 Task: Enable the stream filter module "Block Stream Cache".
Action: Mouse moved to (136, 17)
Screenshot: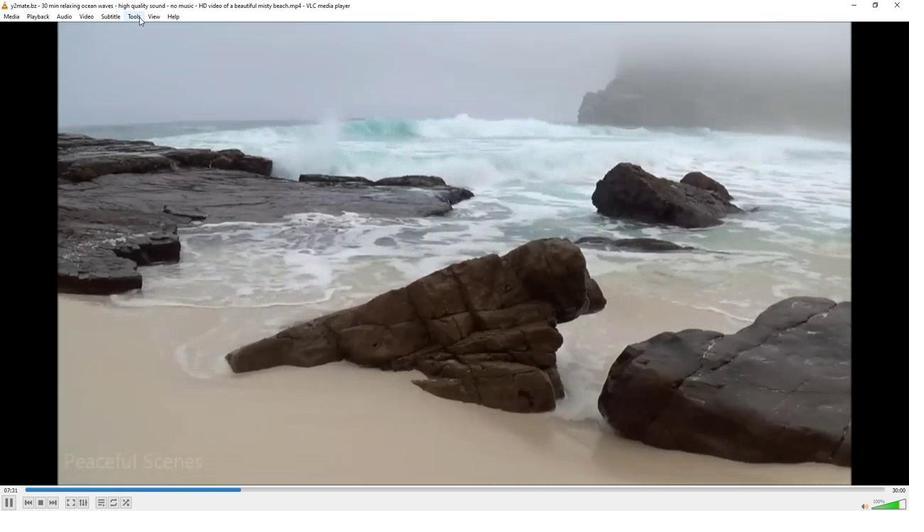 
Action: Mouse pressed left at (136, 17)
Screenshot: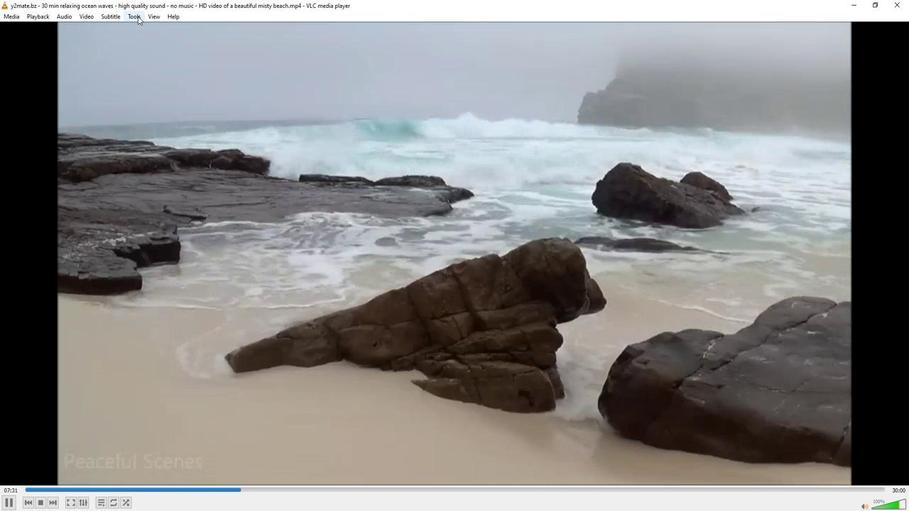 
Action: Mouse moved to (141, 131)
Screenshot: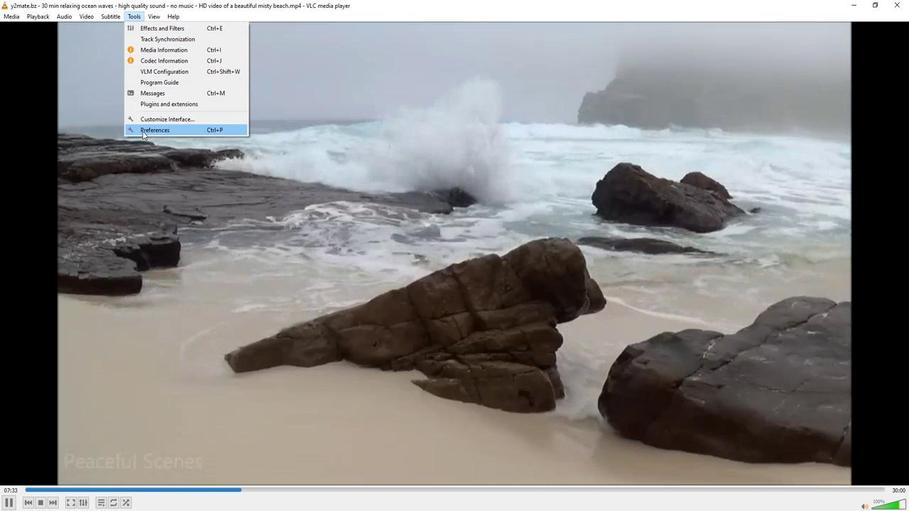 
Action: Mouse pressed left at (141, 131)
Screenshot: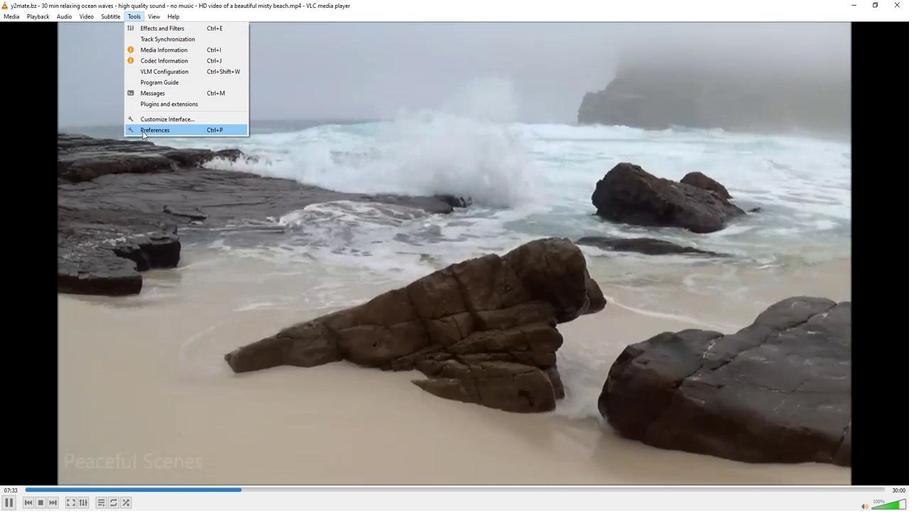 
Action: Mouse moved to (251, 394)
Screenshot: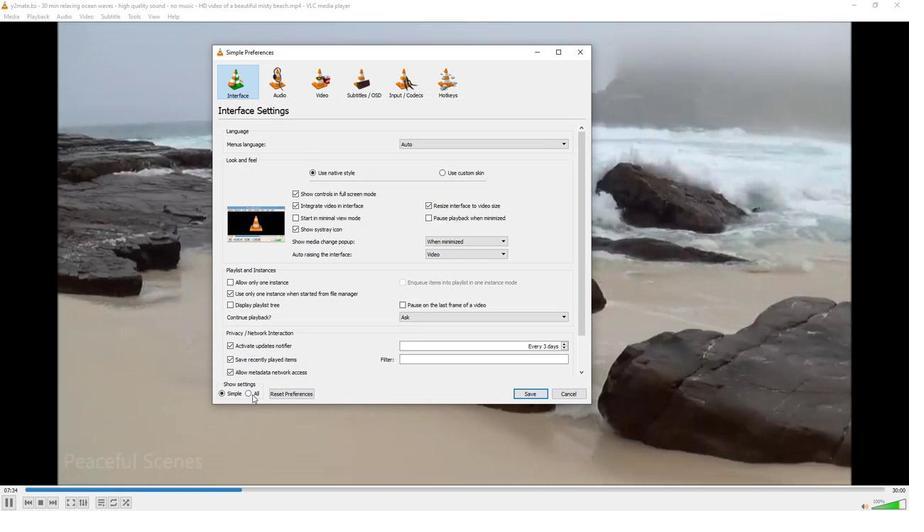 
Action: Mouse pressed left at (251, 394)
Screenshot: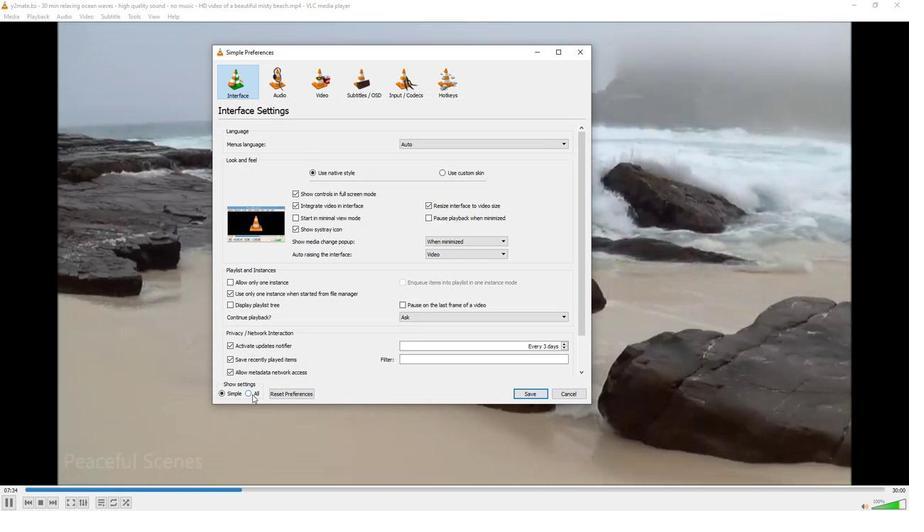 
Action: Mouse moved to (232, 258)
Screenshot: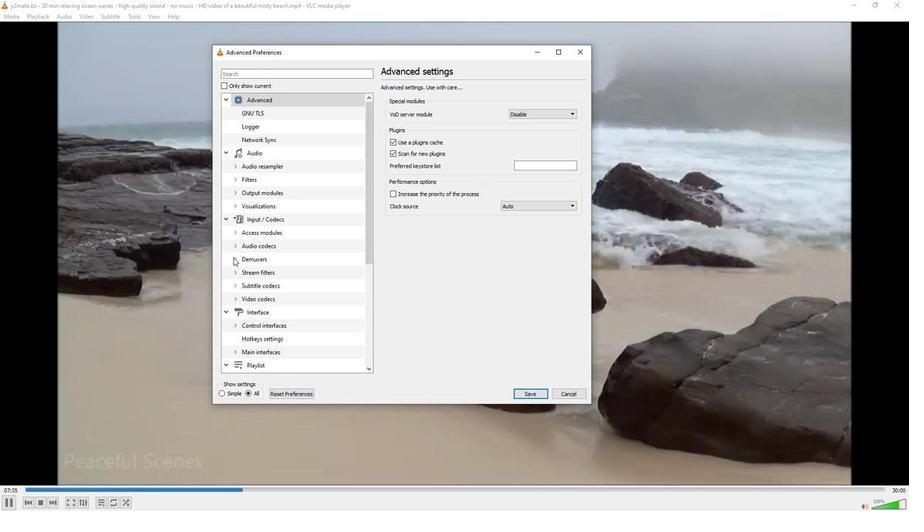
Action: Mouse pressed left at (232, 258)
Screenshot: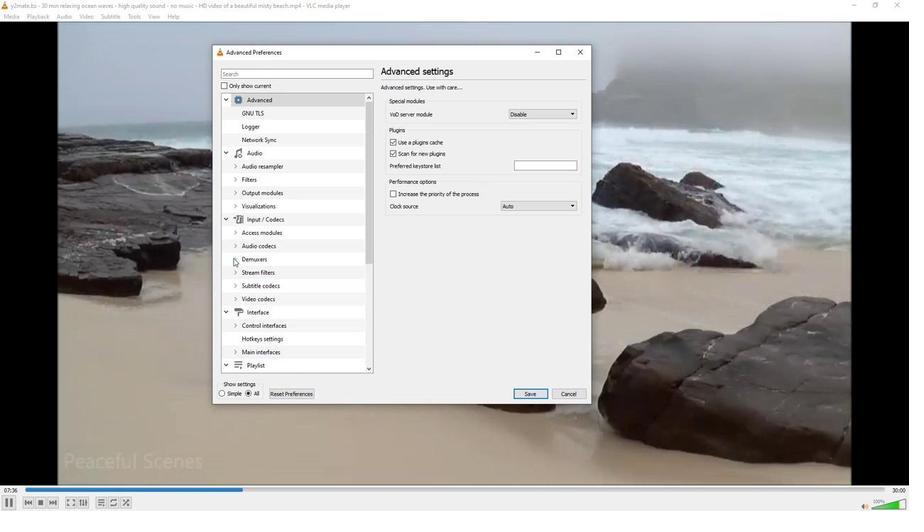 
Action: Mouse moved to (248, 307)
Screenshot: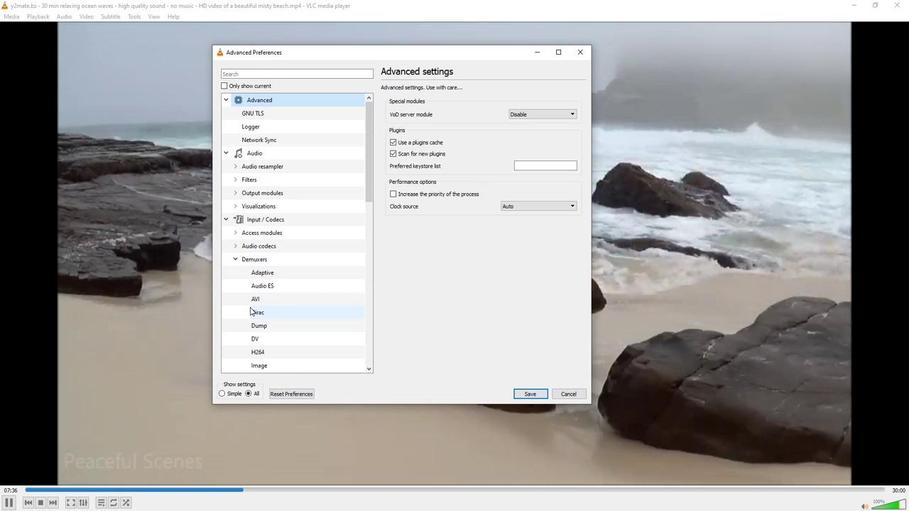 
Action: Mouse scrolled (248, 307) with delta (0, 0)
Screenshot: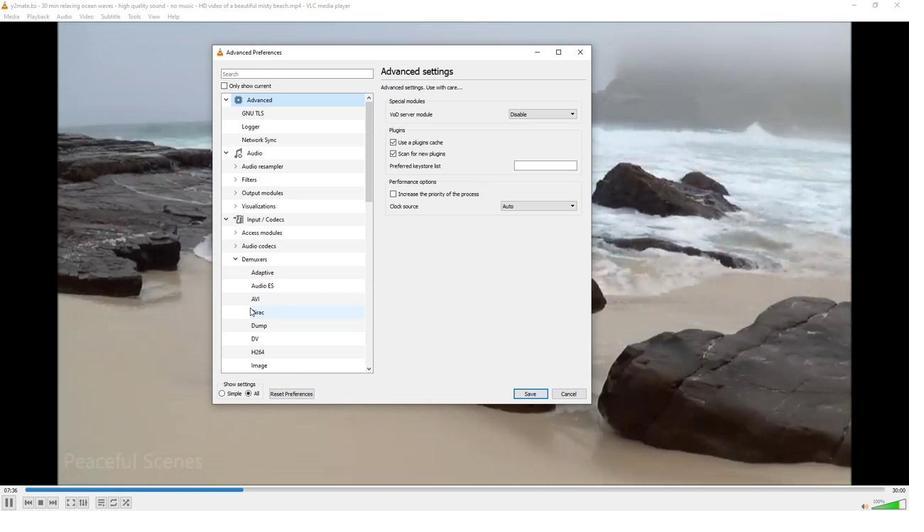 
Action: Mouse scrolled (248, 307) with delta (0, 0)
Screenshot: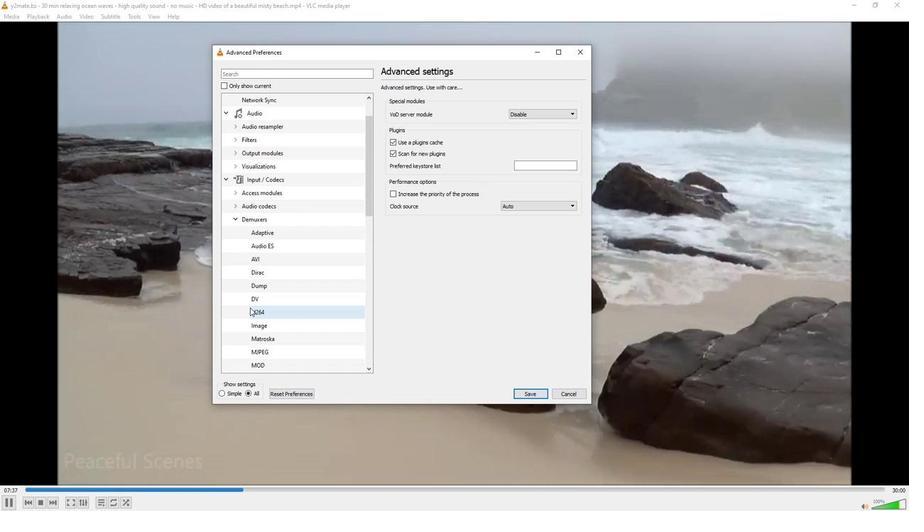 
Action: Mouse scrolled (248, 307) with delta (0, 0)
Screenshot: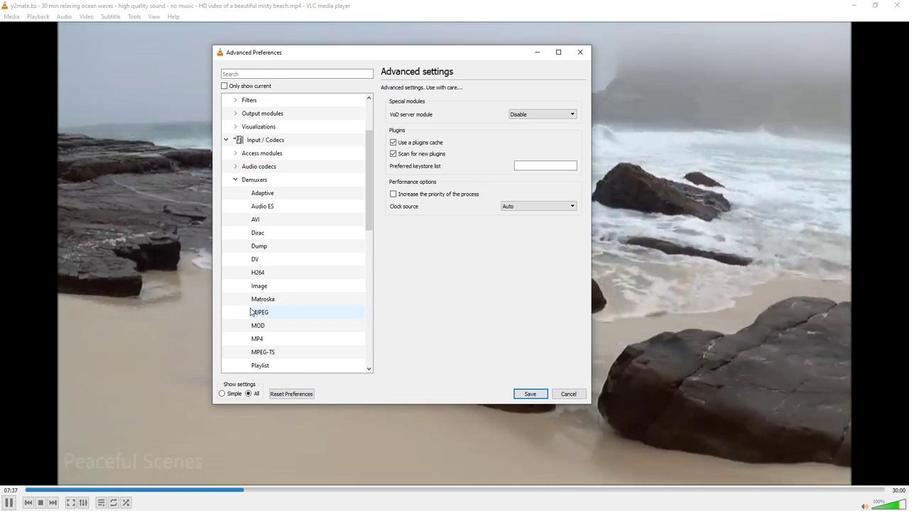 
Action: Mouse scrolled (248, 307) with delta (0, 0)
Screenshot: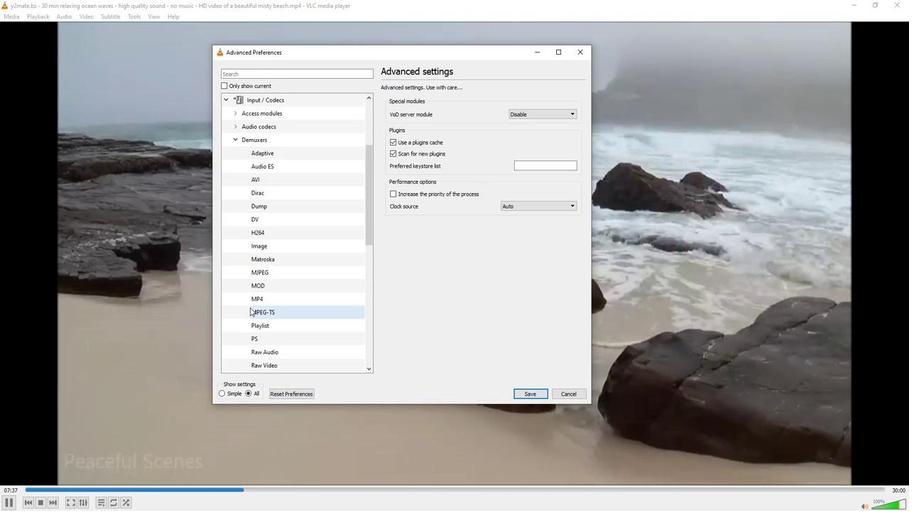 
Action: Mouse scrolled (248, 307) with delta (0, 0)
Screenshot: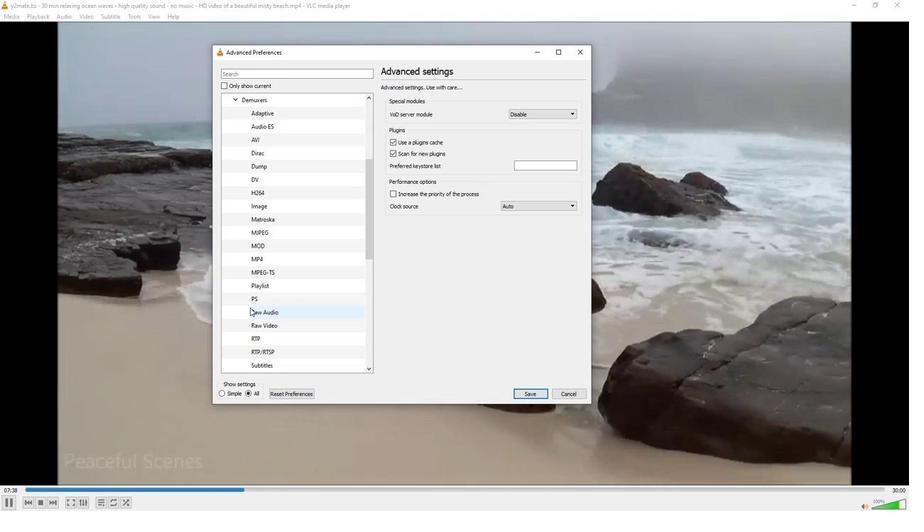 
Action: Mouse moved to (264, 348)
Screenshot: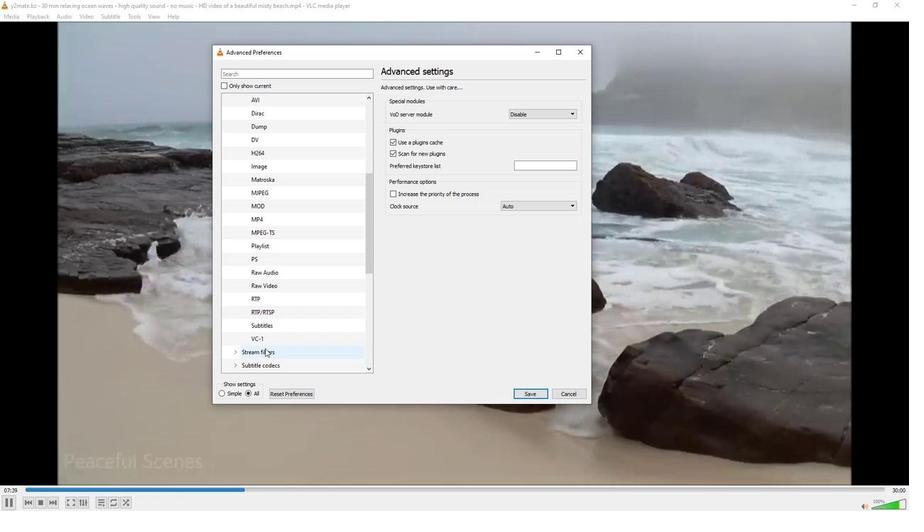 
Action: Mouse pressed left at (264, 348)
Screenshot: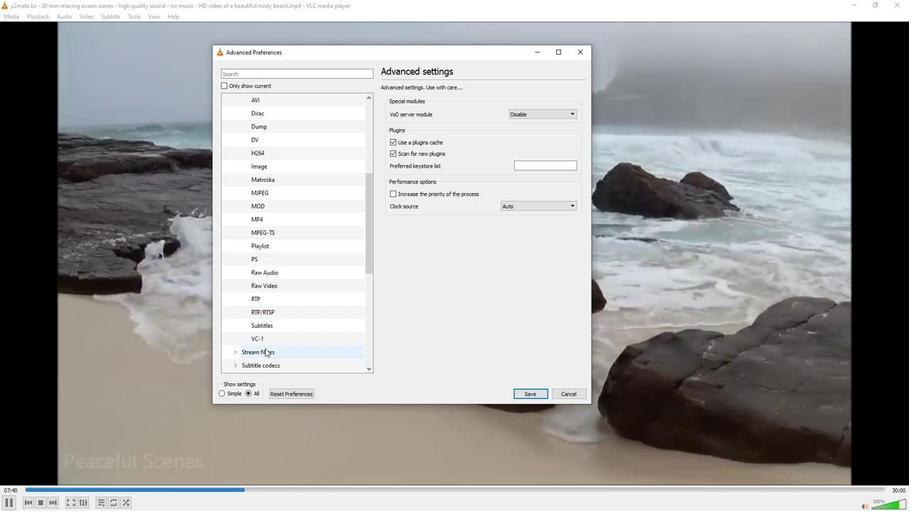 
Action: Mouse moved to (391, 152)
Screenshot: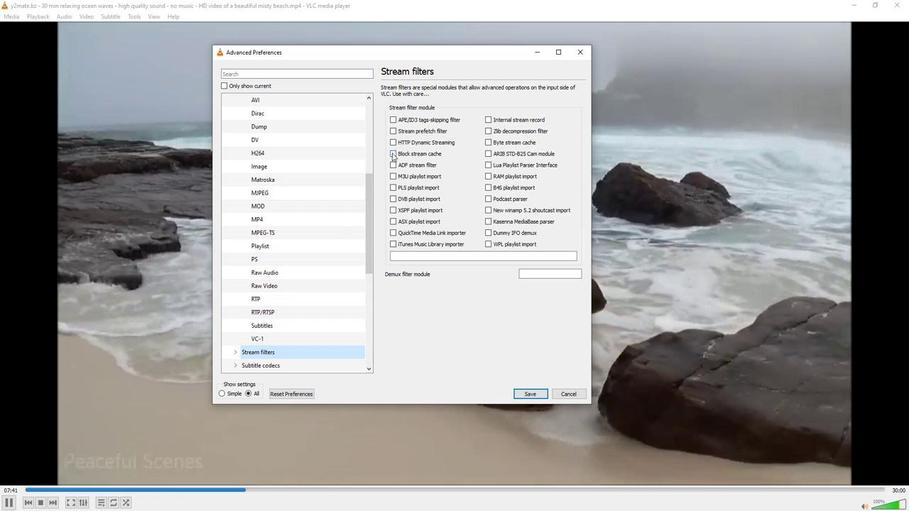 
Action: Mouse pressed left at (391, 152)
Screenshot: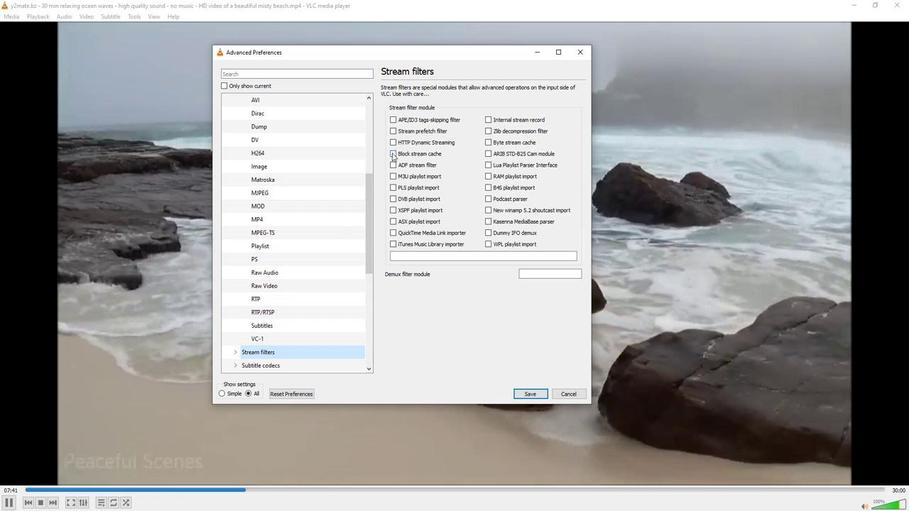 
Action: Mouse moved to (401, 333)
Screenshot: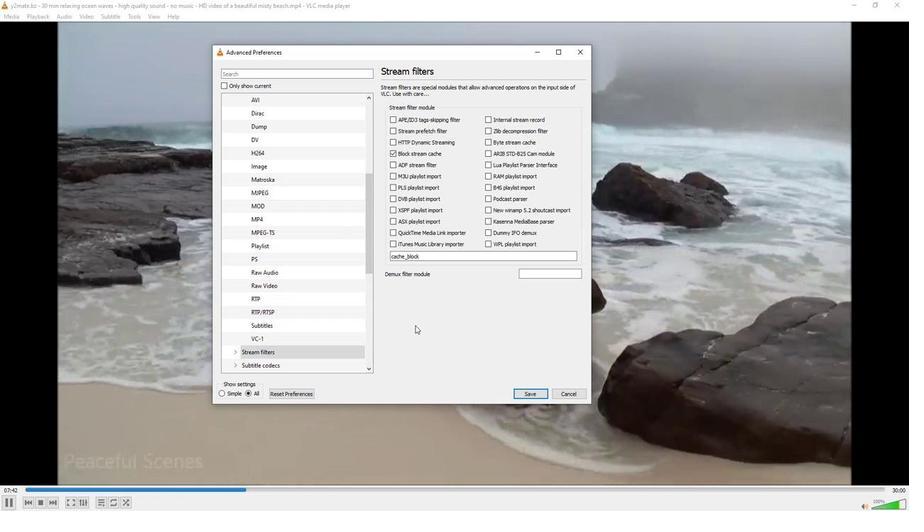 
